 Task: Create in the project WolfTech and in the Backlog issue 'Integrate a new feedback survey feature into an existing website to gather user feedback and suggestions' a child issue 'Integration with customer relationship management software', and assign it to team member softage.3@softage.net.
Action: Mouse moved to (185, 51)
Screenshot: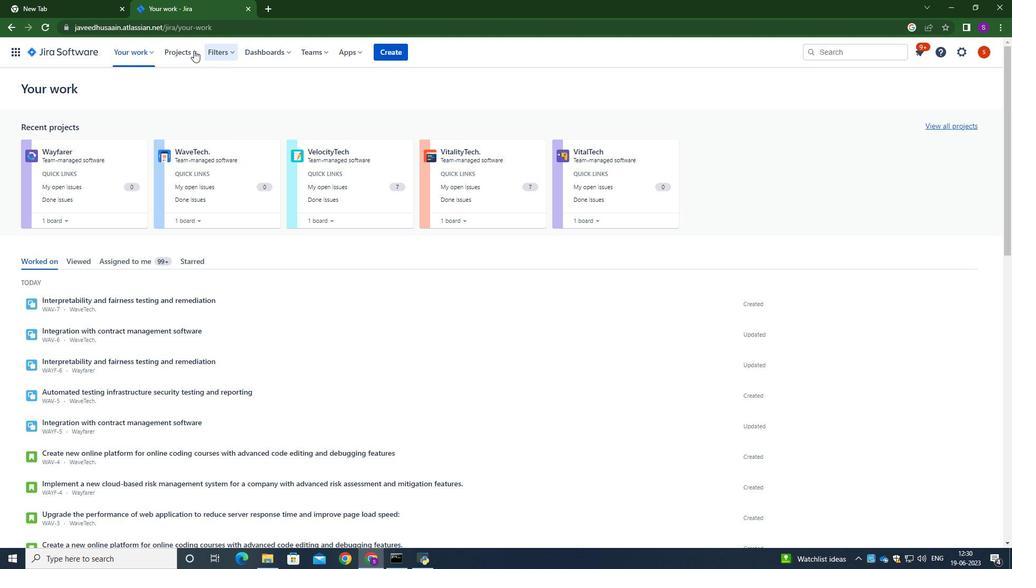 
Action: Mouse pressed left at (185, 51)
Screenshot: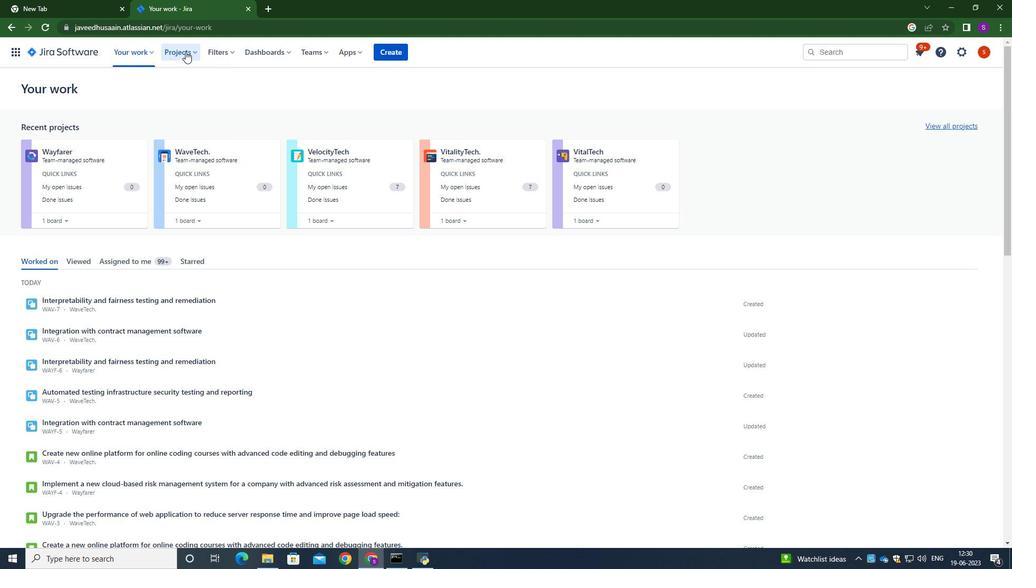 
Action: Mouse moved to (198, 131)
Screenshot: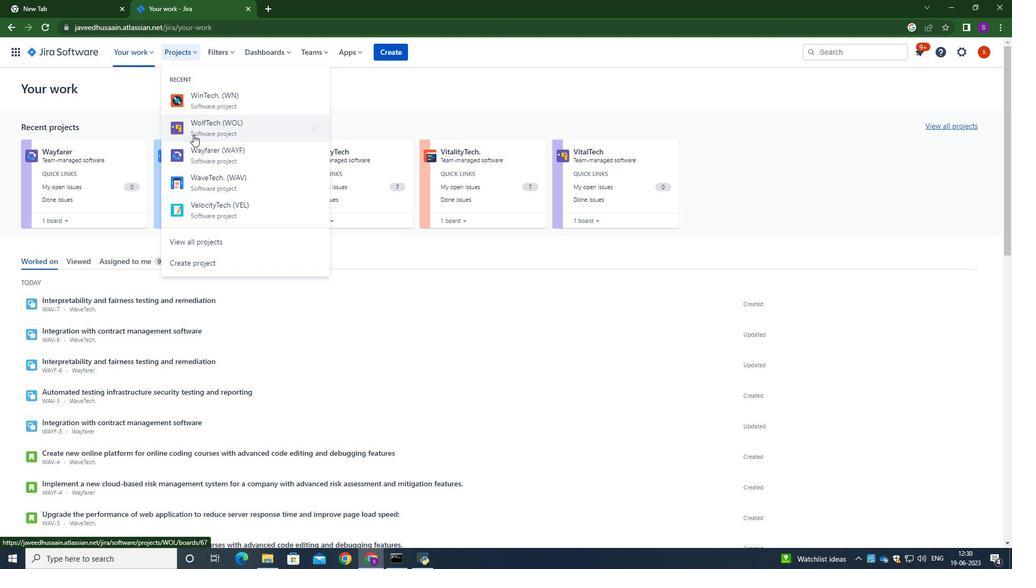 
Action: Mouse pressed left at (198, 131)
Screenshot: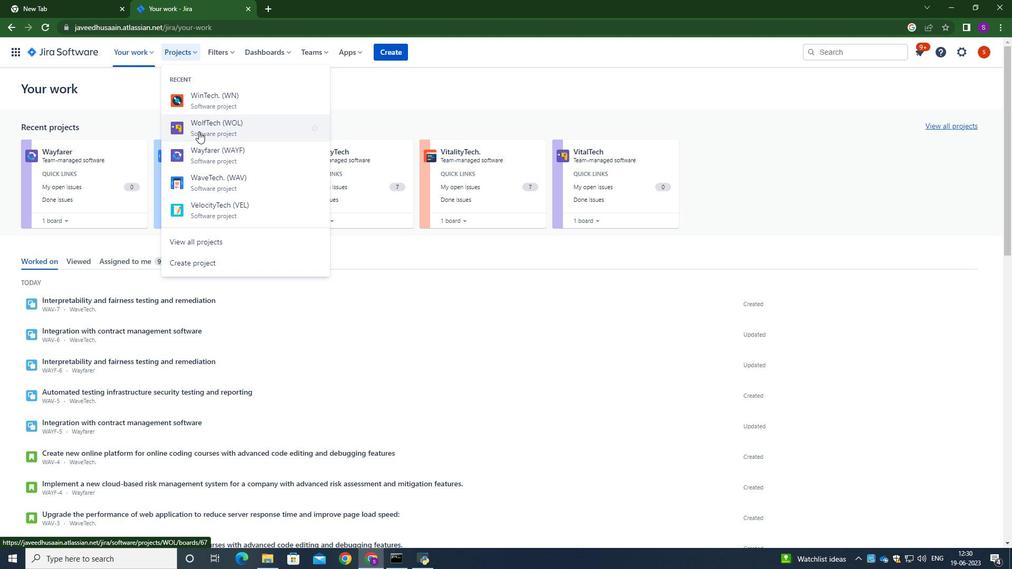 
Action: Mouse moved to (80, 161)
Screenshot: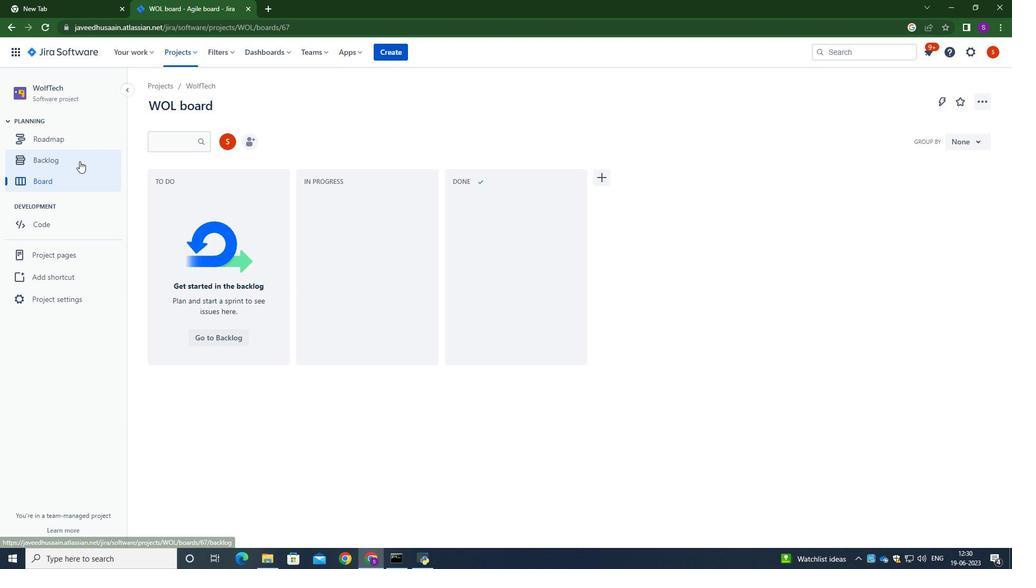 
Action: Mouse pressed left at (80, 161)
Screenshot: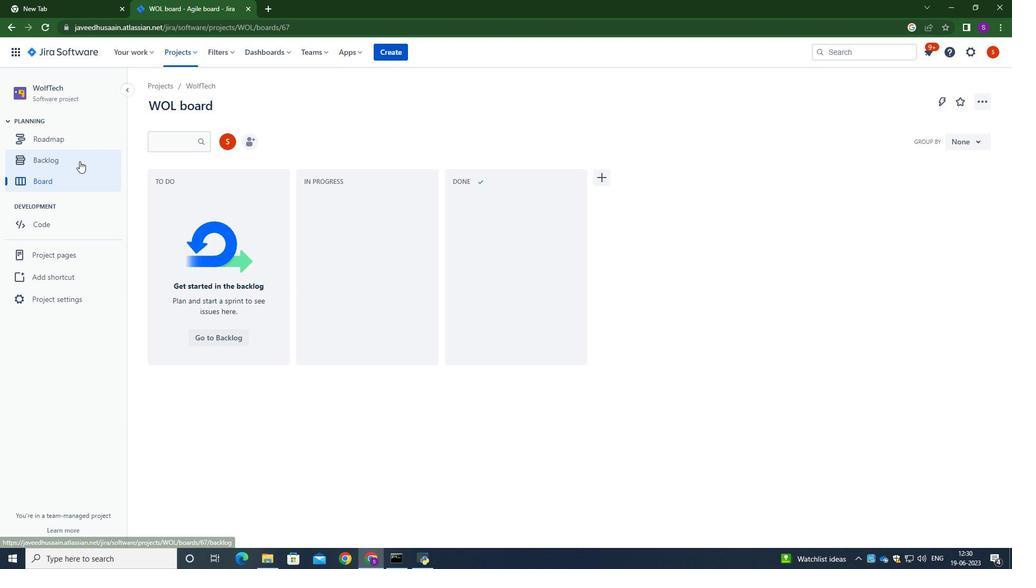 
Action: Mouse moved to (404, 214)
Screenshot: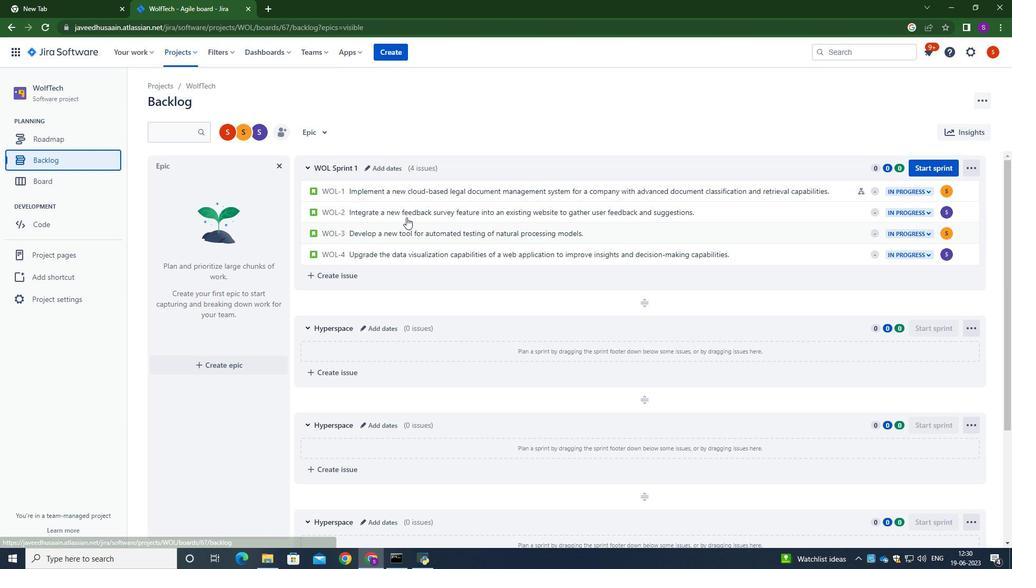 
Action: Mouse pressed left at (404, 214)
Screenshot: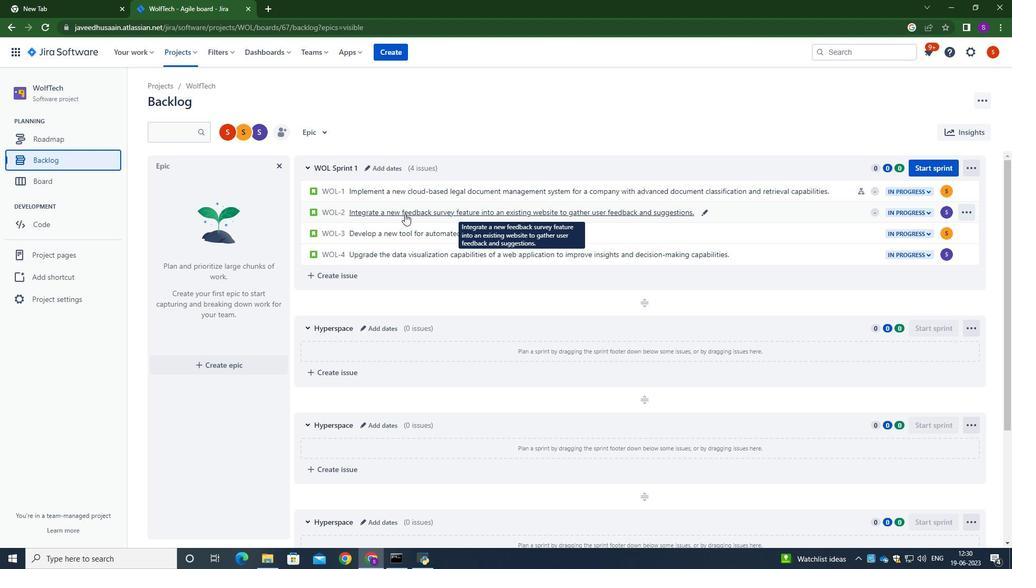 
Action: Mouse moved to (828, 255)
Screenshot: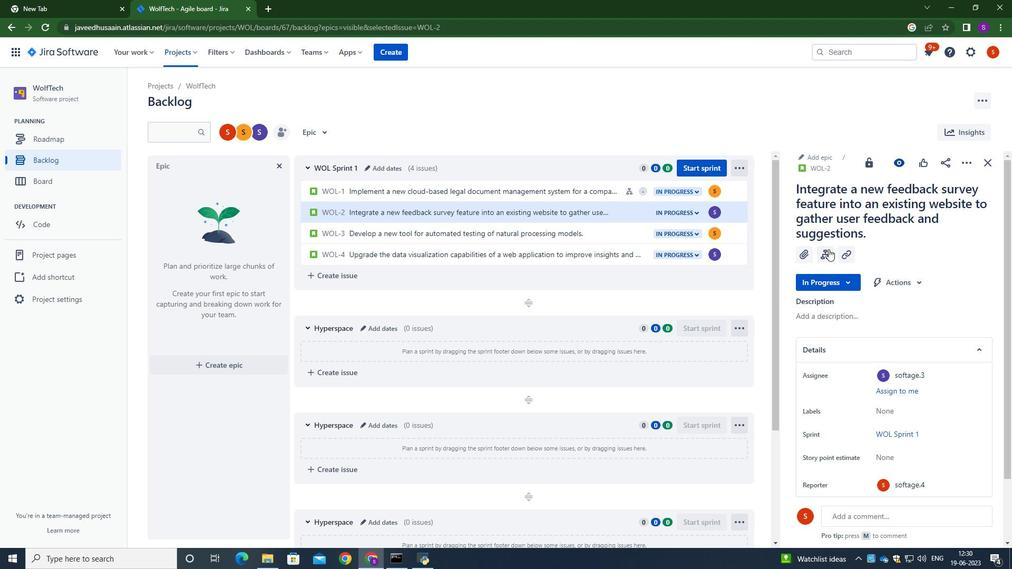 
Action: Mouse pressed left at (828, 255)
Screenshot: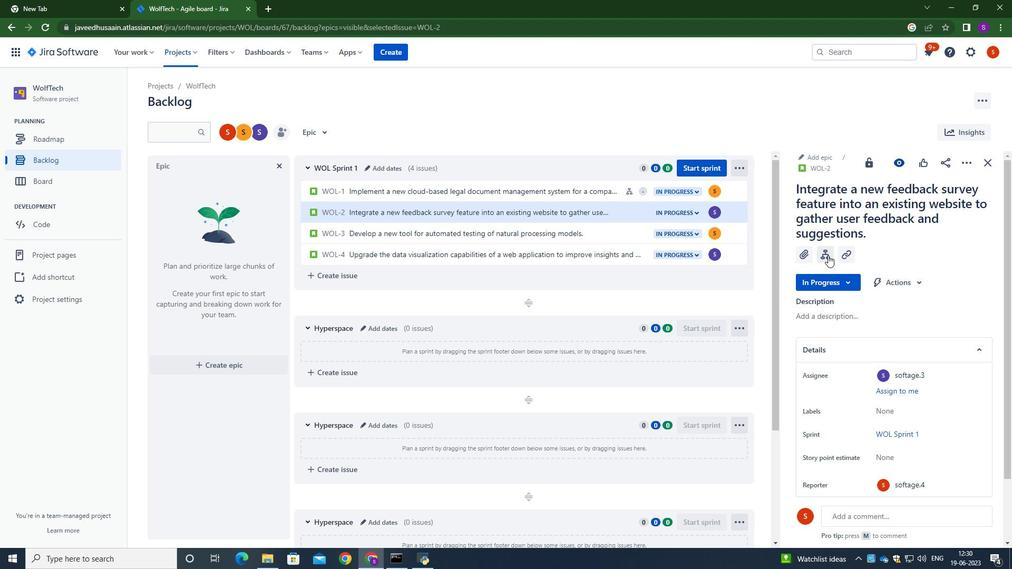 
Action: Mouse moved to (836, 341)
Screenshot: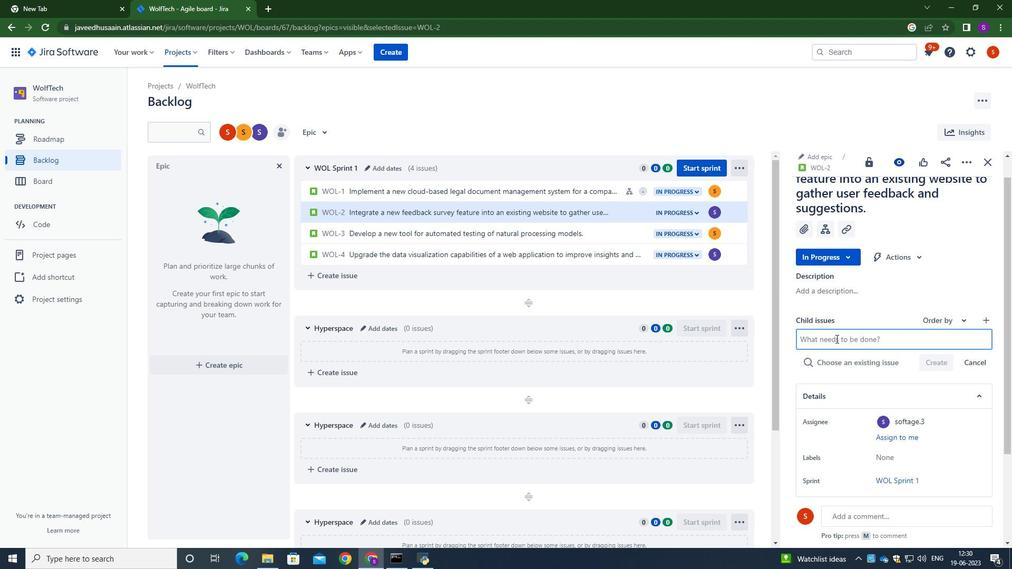 
Action: Mouse pressed left at (836, 341)
Screenshot: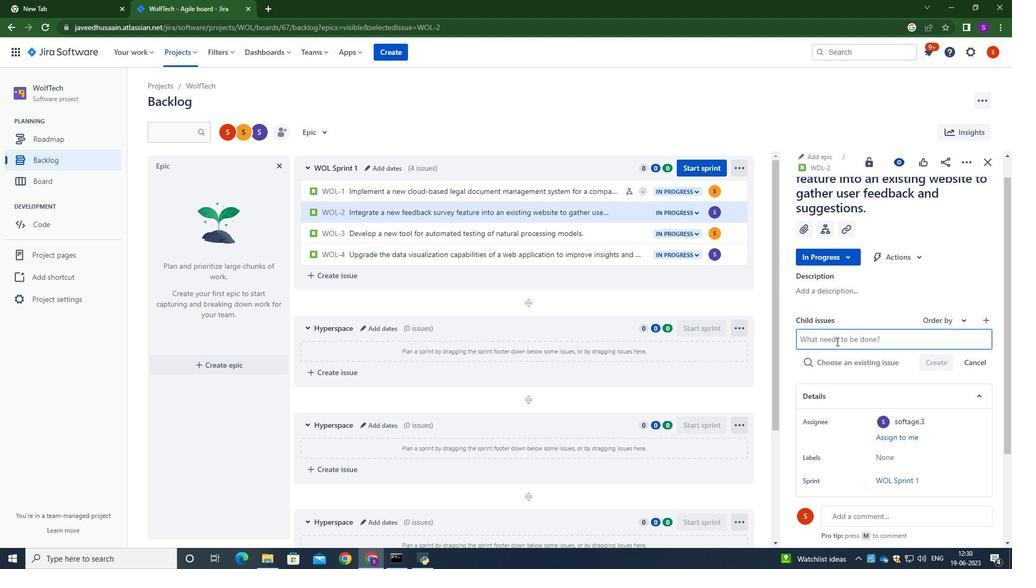 
Action: Key pressed <Key.tab><Key.backspace><Key.caps_lock>
Screenshot: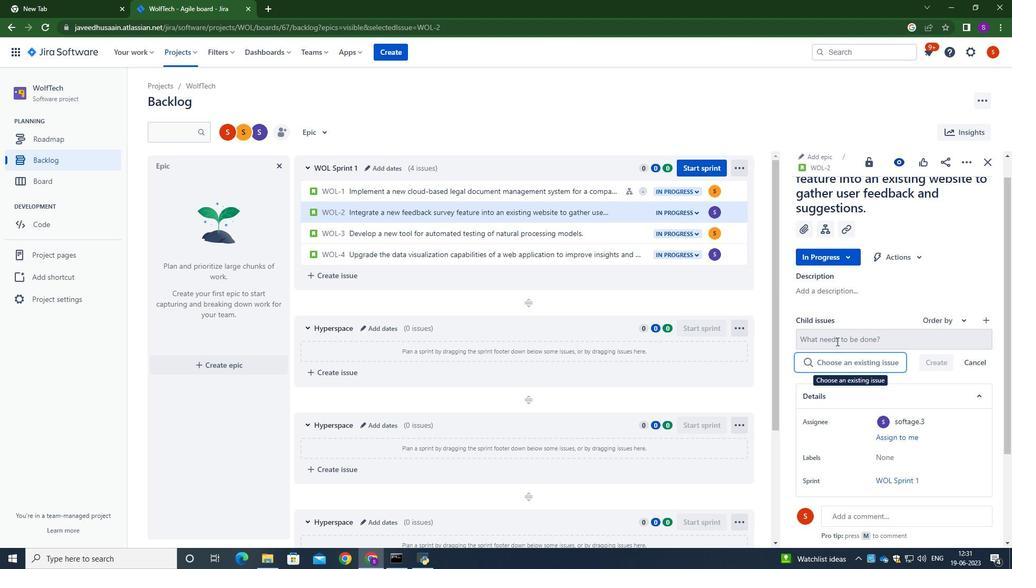
Action: Mouse moved to (836, 347)
Screenshot: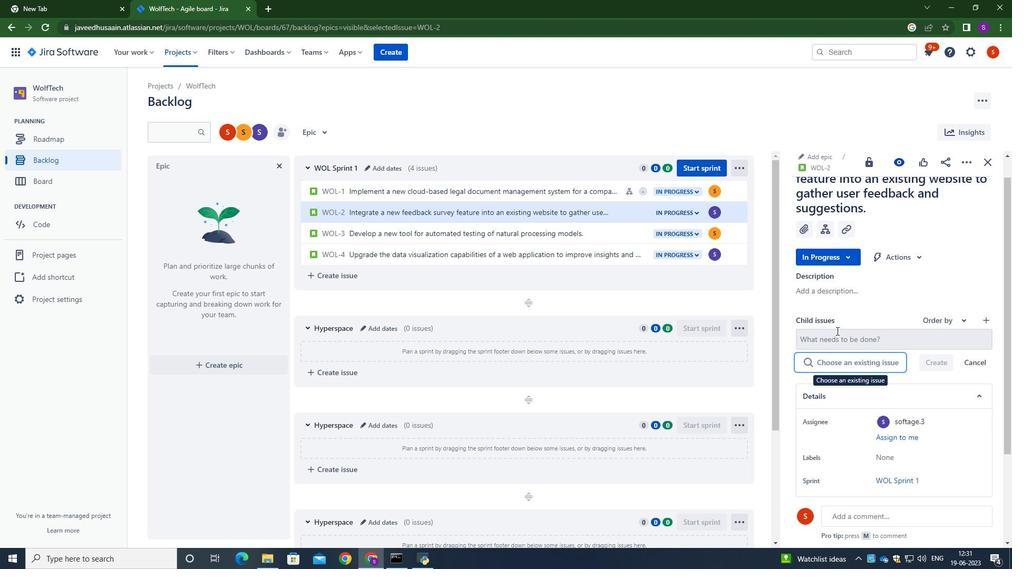 
Action: Mouse pressed left at (836, 347)
Screenshot: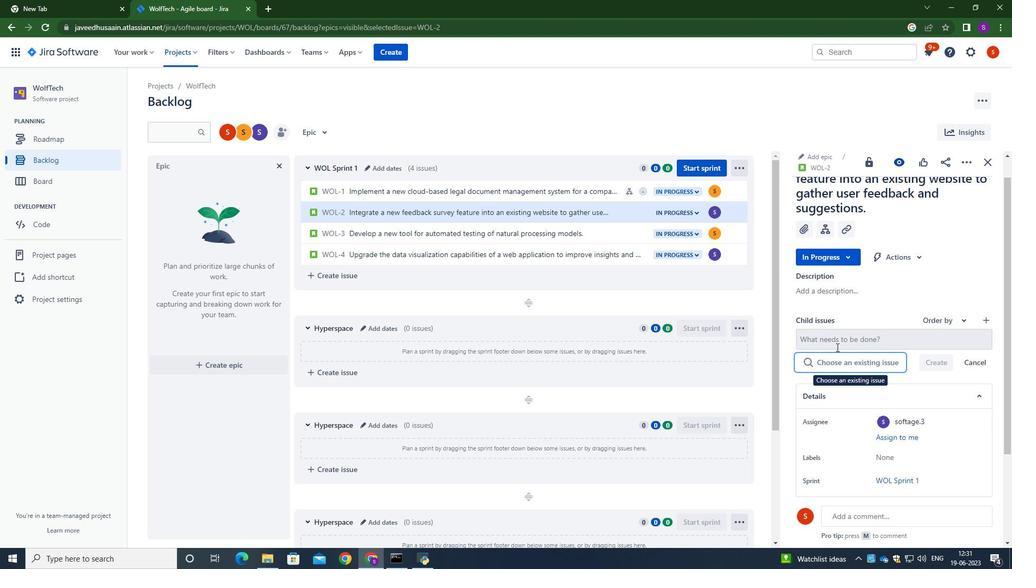 
Action: Mouse moved to (838, 342)
Screenshot: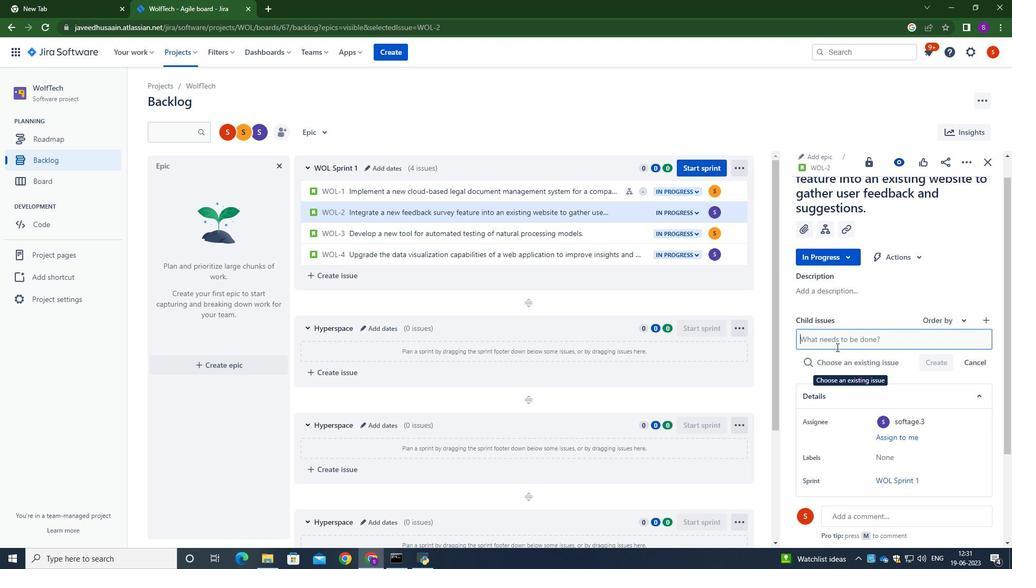
Action: Key pressed <Key.caps_lock>i<Key.caps_lock>N<Key.backspace><Key.backspace>IN<Key.caps_lock><Key.backspace>ntegration<Key.space>with<Key.space>customer<Key.space>relationship<Key.space>management<Key.space>softe<Key.backspace>ware.
Screenshot: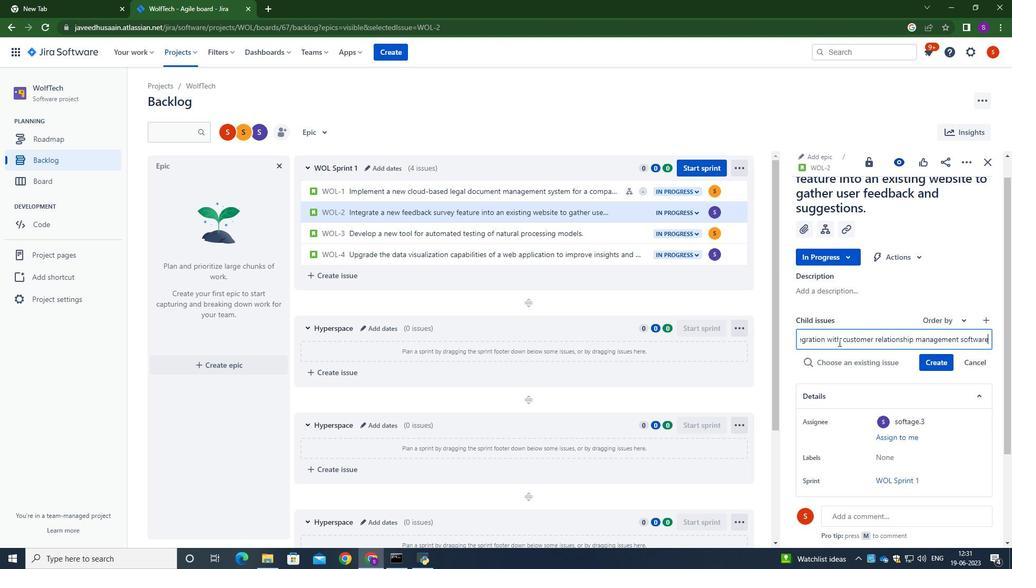 
Action: Mouse moved to (944, 358)
Screenshot: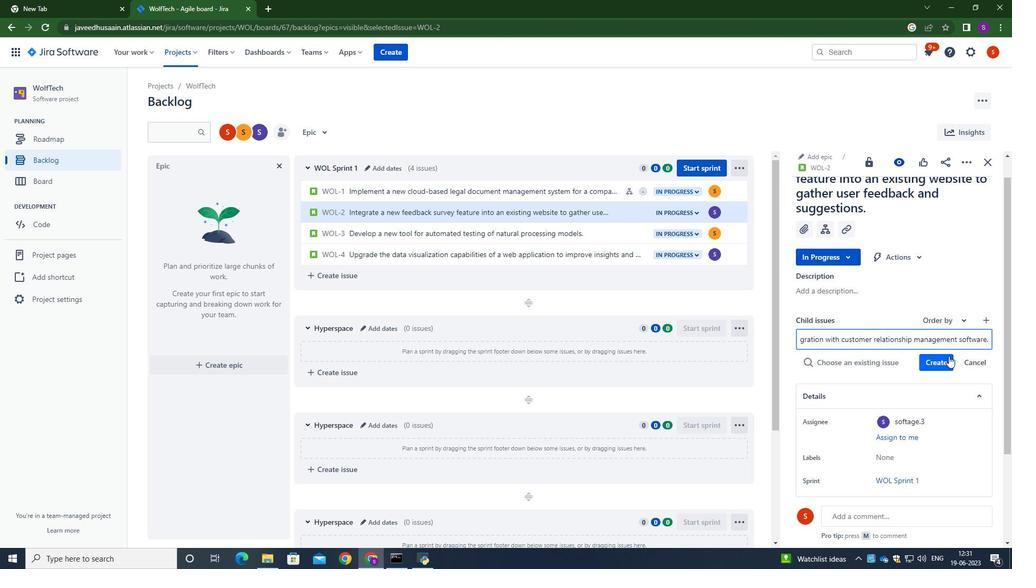 
Action: Mouse pressed left at (944, 358)
Screenshot: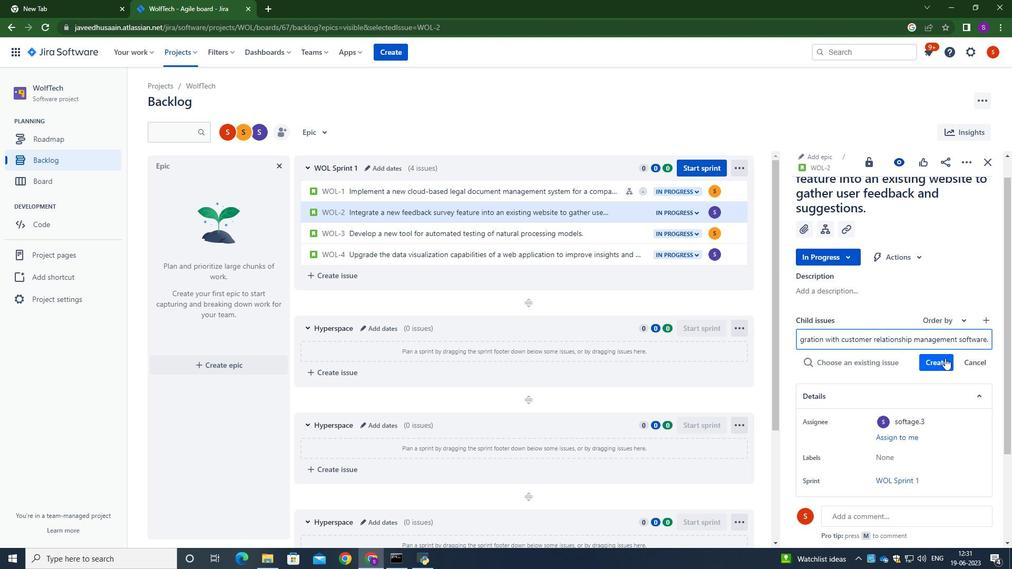 
Action: Mouse moved to (947, 344)
Screenshot: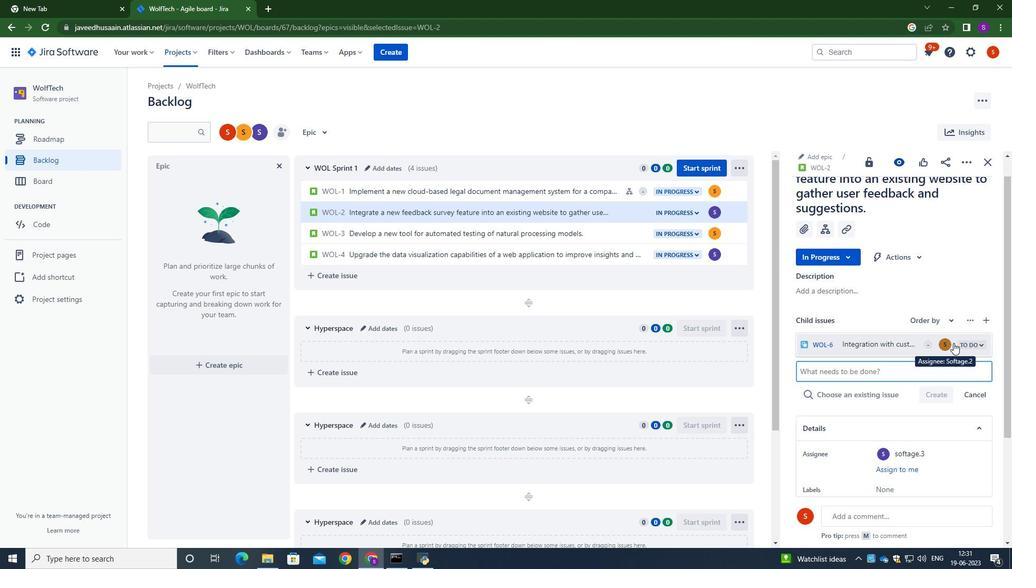 
Action: Mouse pressed left at (947, 344)
Screenshot: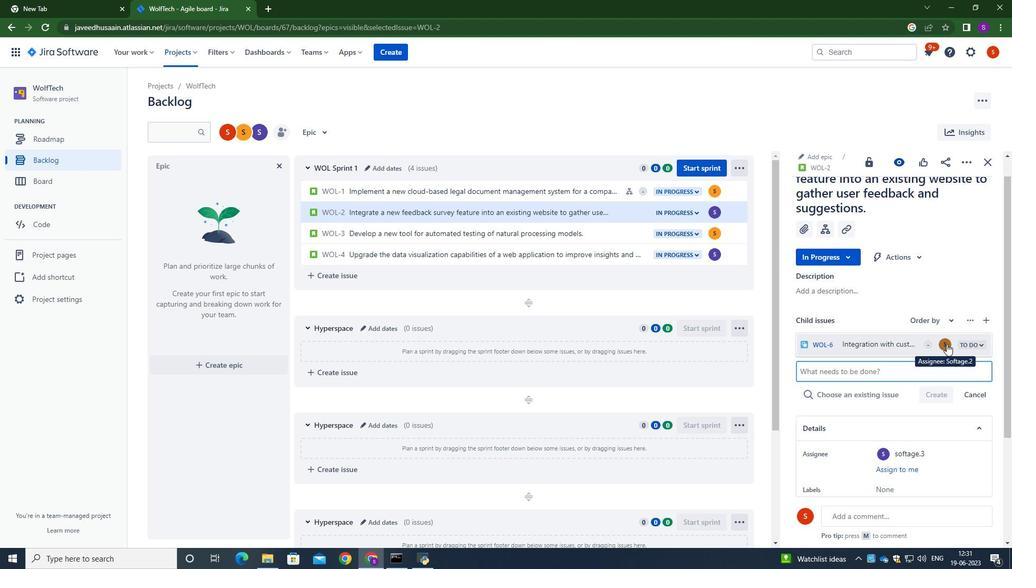 
Action: Mouse moved to (848, 315)
Screenshot: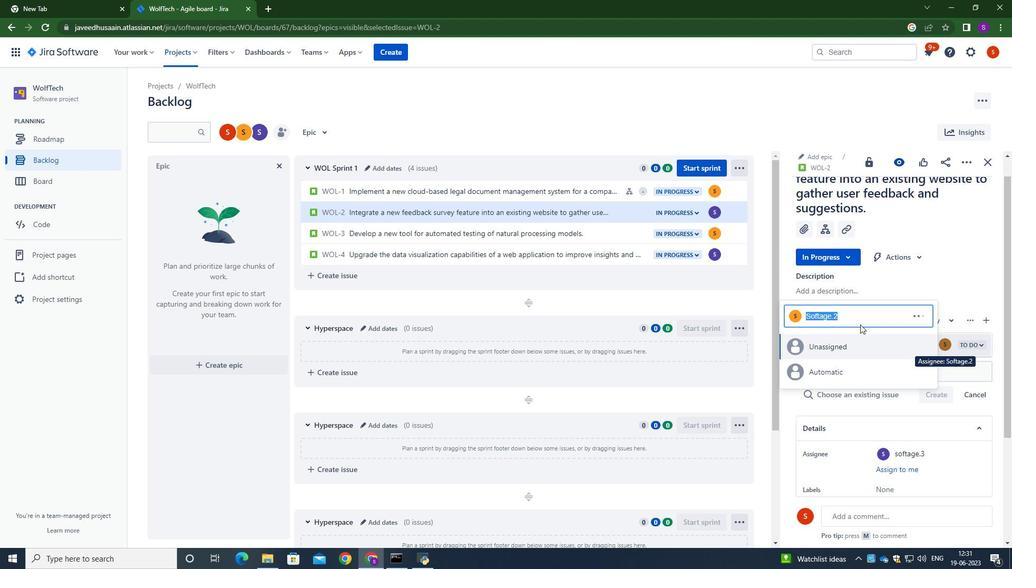
Action: Key pressed softage.3<Key.shift>@softage.net
Screenshot: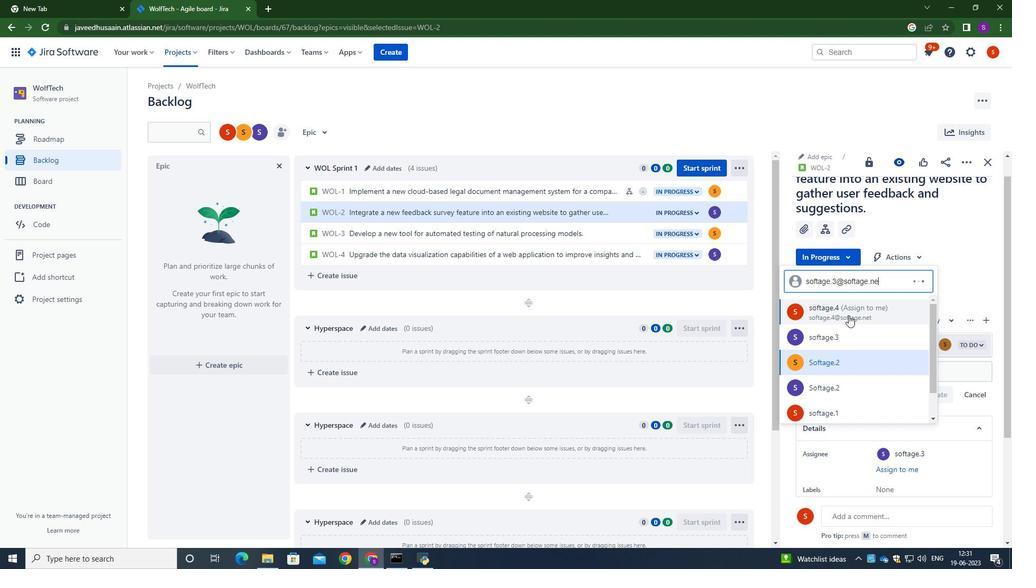 
Action: Mouse moved to (835, 344)
Screenshot: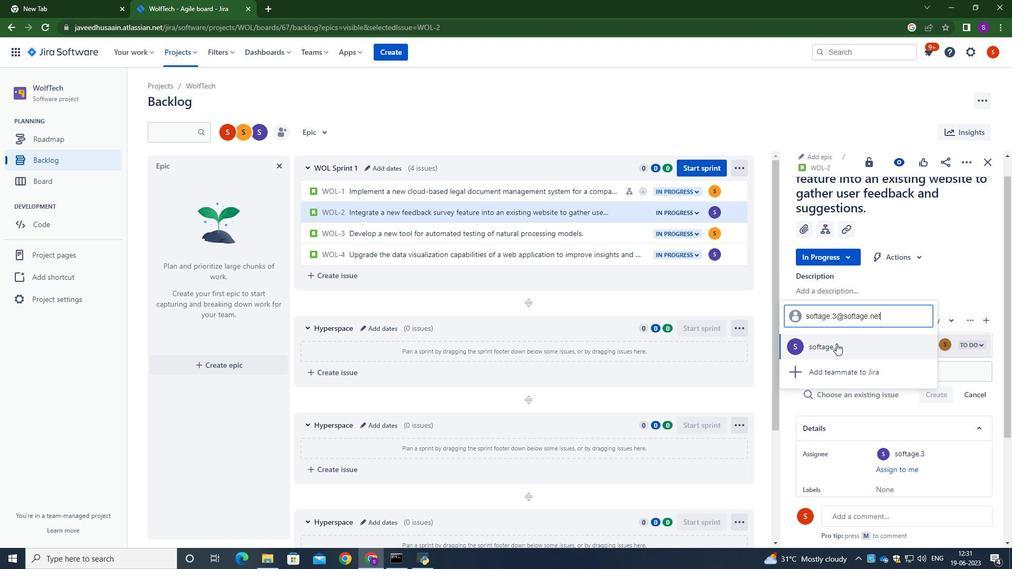
Action: Mouse pressed left at (835, 344)
Screenshot: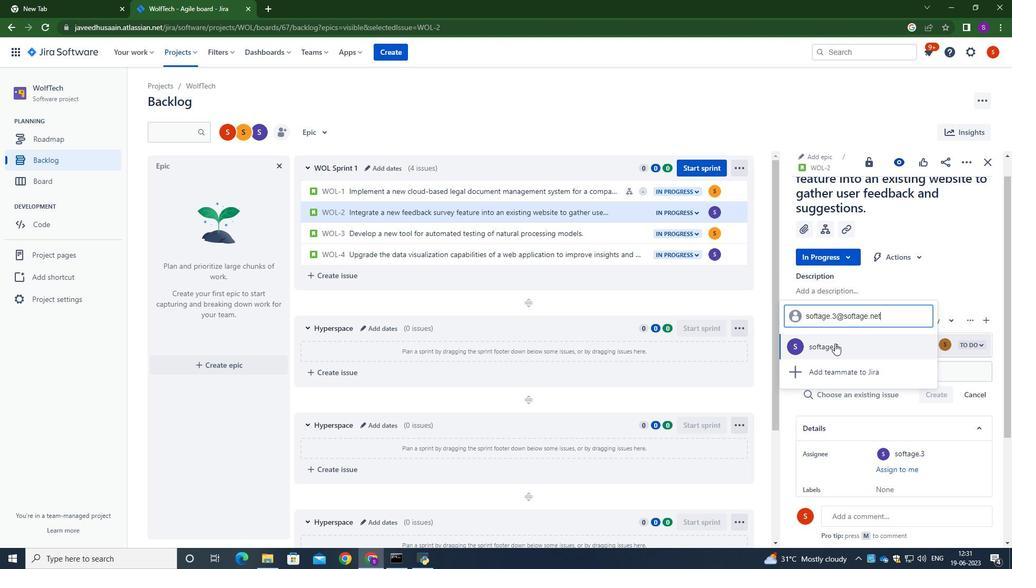 
Action: Mouse moved to (978, 276)
Screenshot: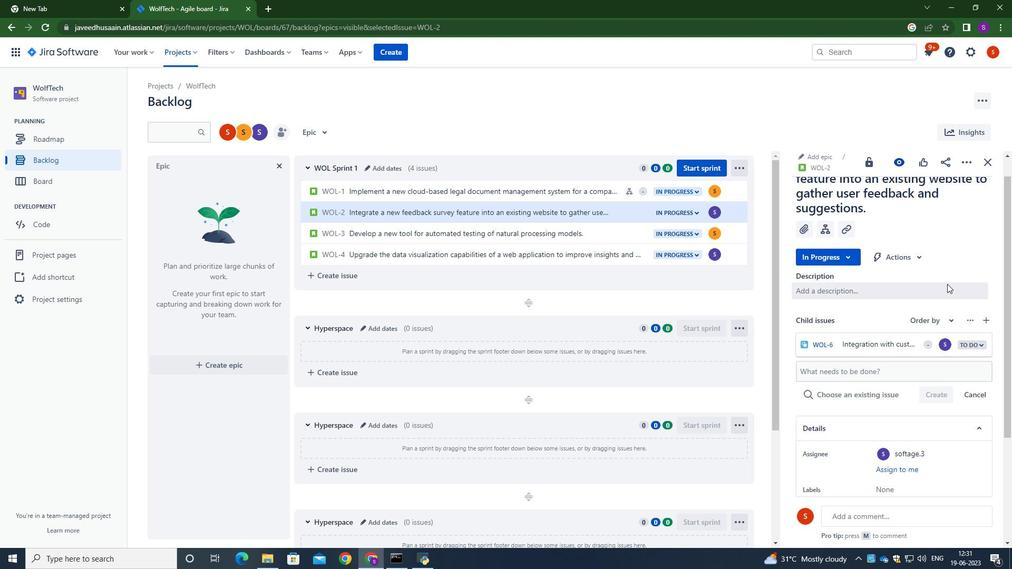 
Action: Mouse pressed left at (978, 276)
Screenshot: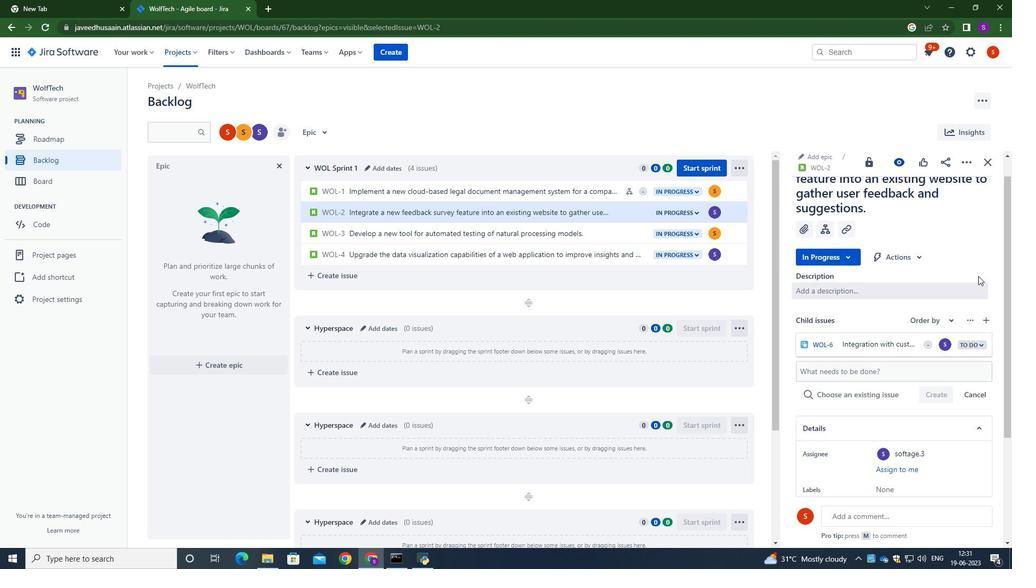 
Action: Mouse moved to (978, 275)
Screenshot: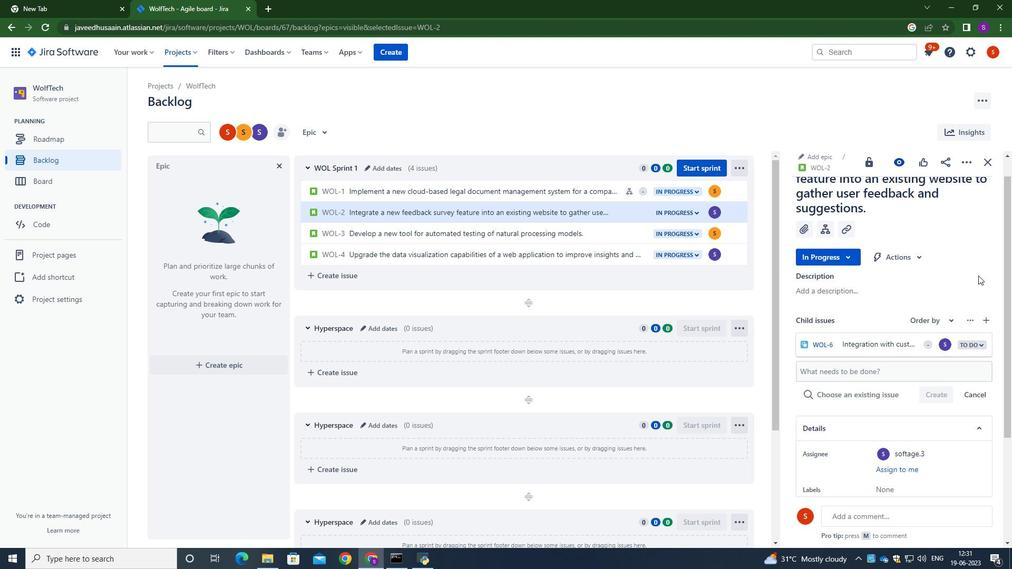 
